 Task: Check the average views per listing of full gym in the last 3 years.
Action: Mouse moved to (783, 184)
Screenshot: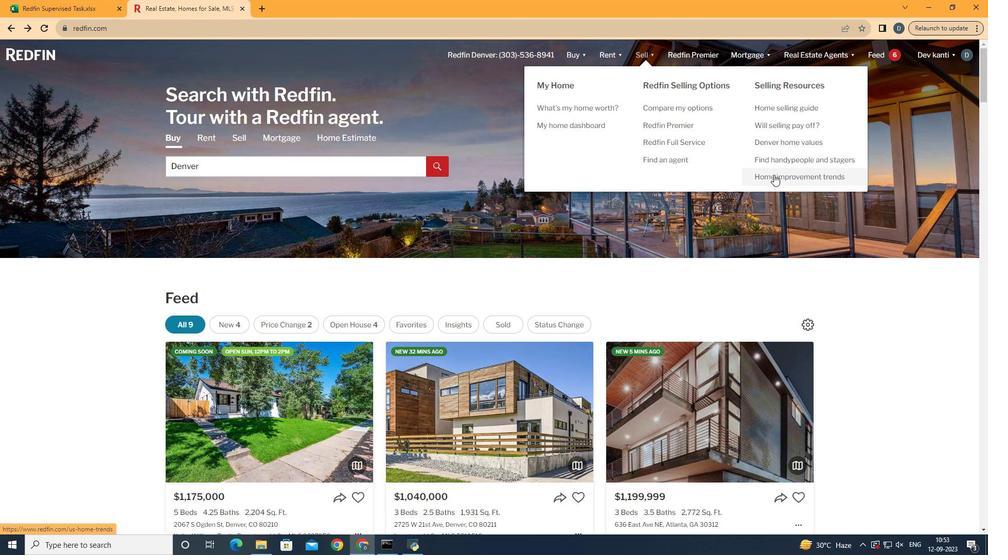 
Action: Mouse pressed left at (783, 184)
Screenshot: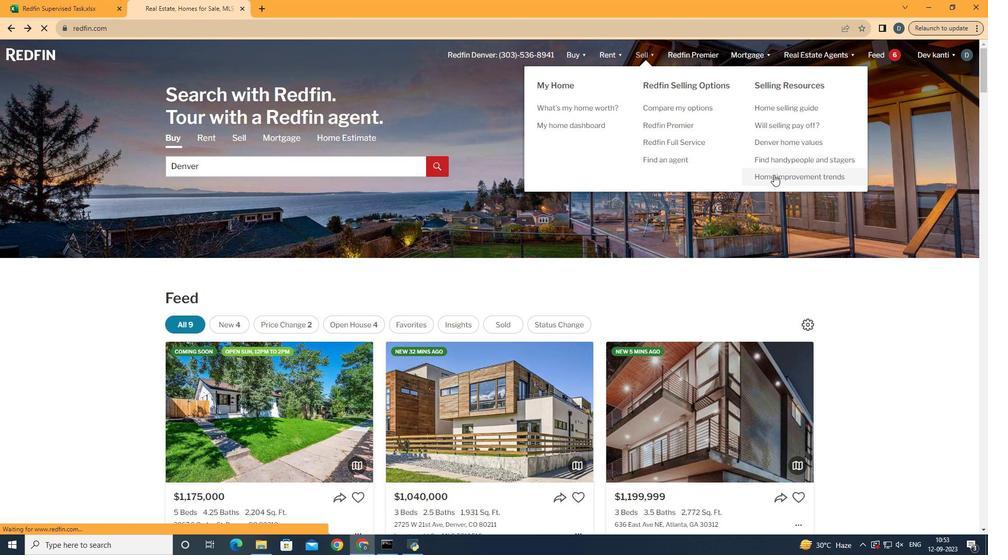 
Action: Mouse moved to (260, 214)
Screenshot: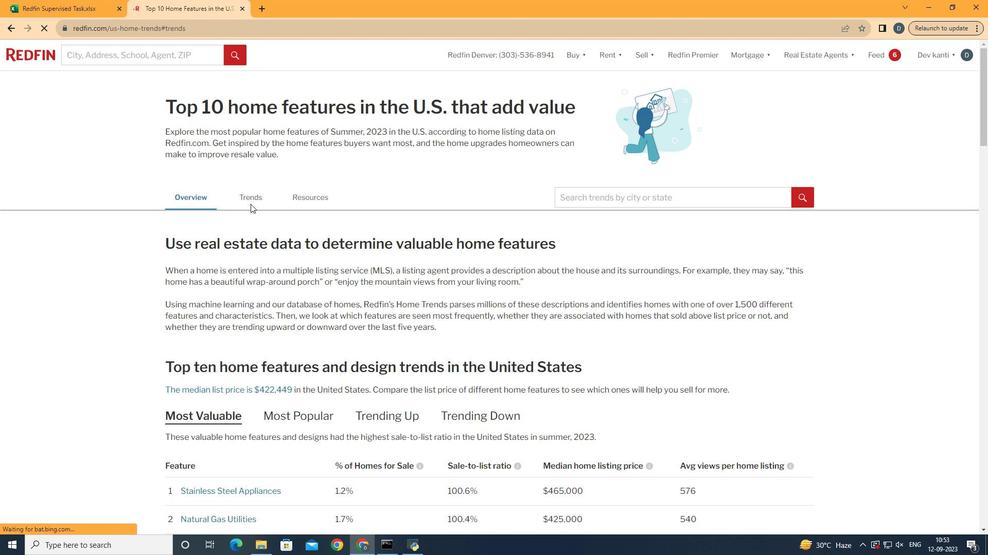 
Action: Mouse pressed left at (260, 214)
Screenshot: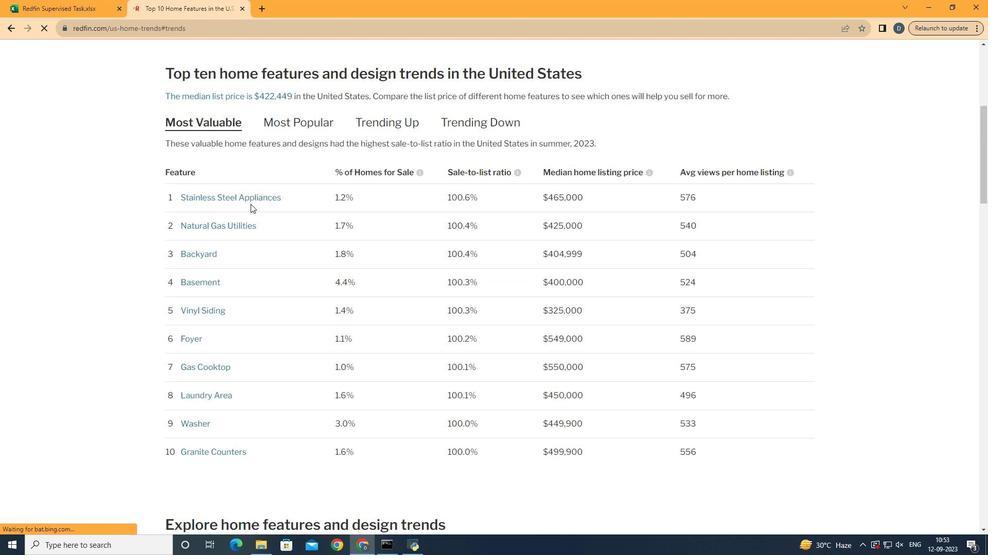 
Action: Mouse moved to (357, 265)
Screenshot: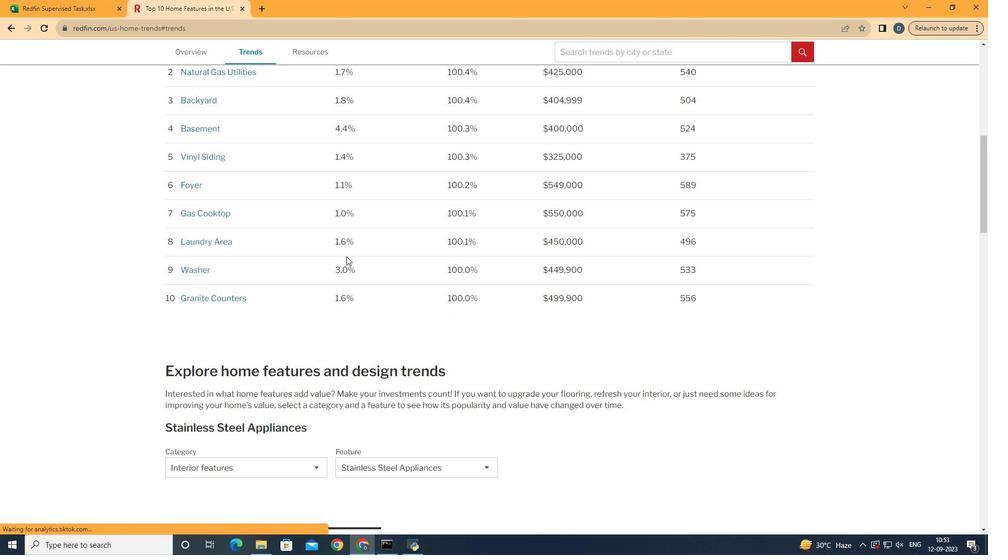 
Action: Mouse scrolled (357, 265) with delta (0, 0)
Screenshot: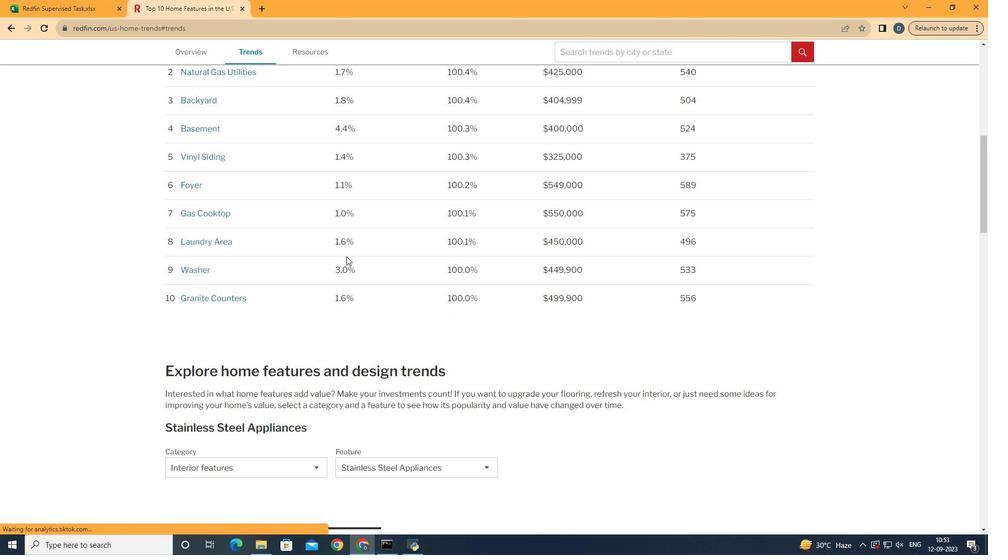 
Action: Mouse moved to (356, 266)
Screenshot: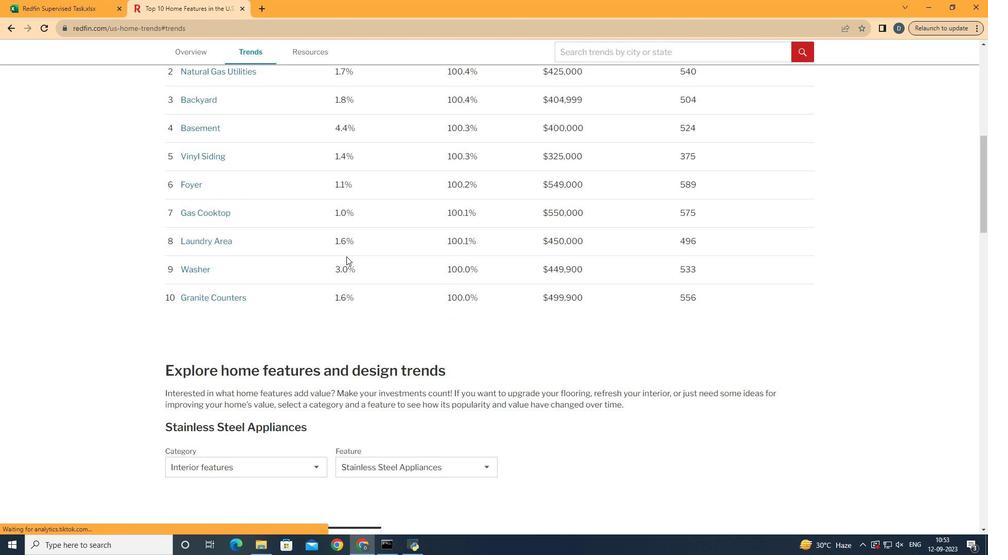 
Action: Mouse scrolled (356, 265) with delta (0, 0)
Screenshot: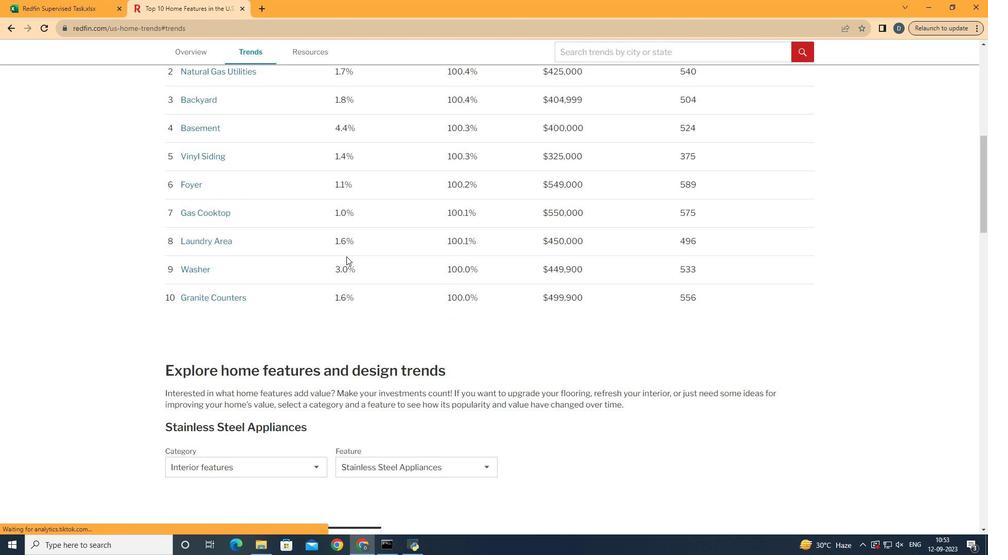 
Action: Mouse scrolled (356, 265) with delta (0, 0)
Screenshot: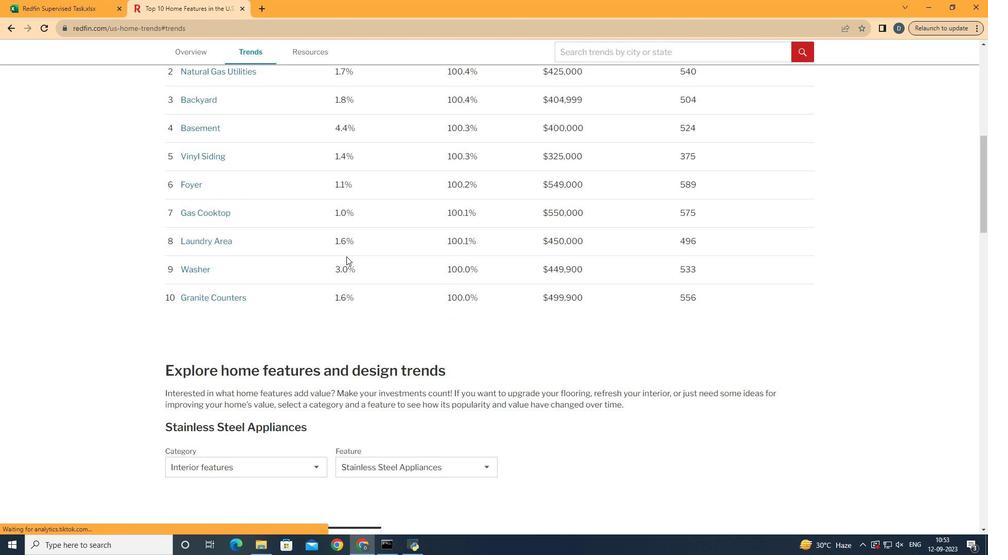
Action: Mouse moved to (356, 266)
Screenshot: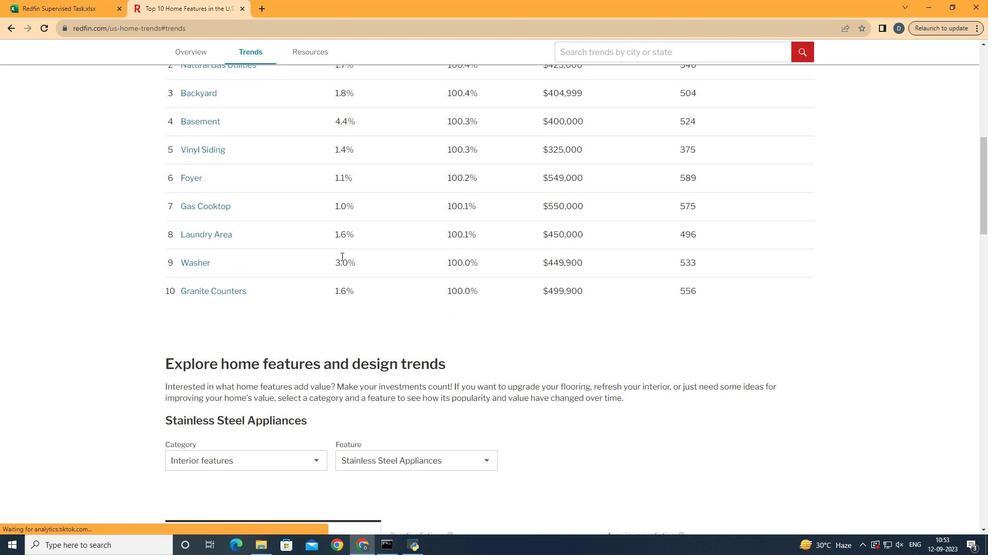 
Action: Mouse scrolled (356, 266) with delta (0, 0)
Screenshot: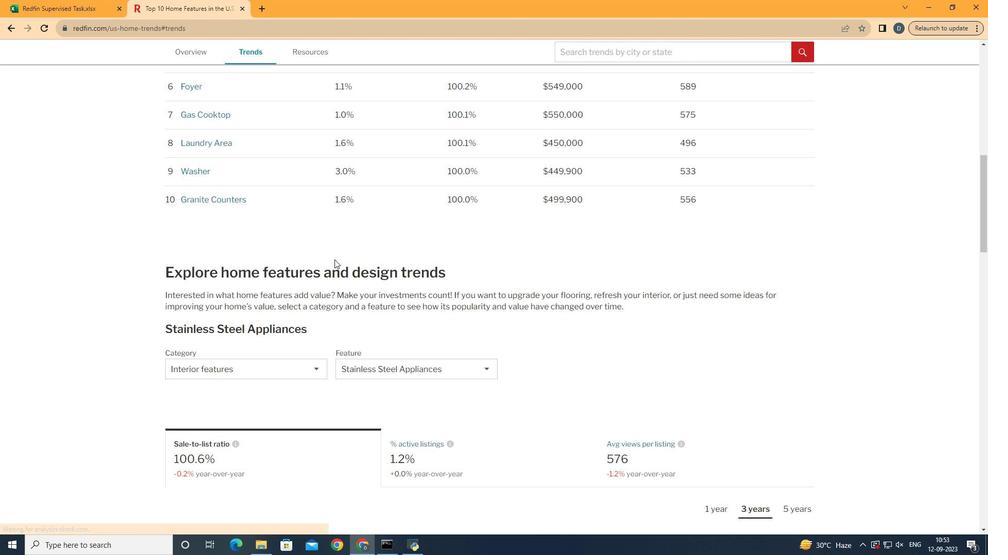 
Action: Mouse moved to (352, 266)
Screenshot: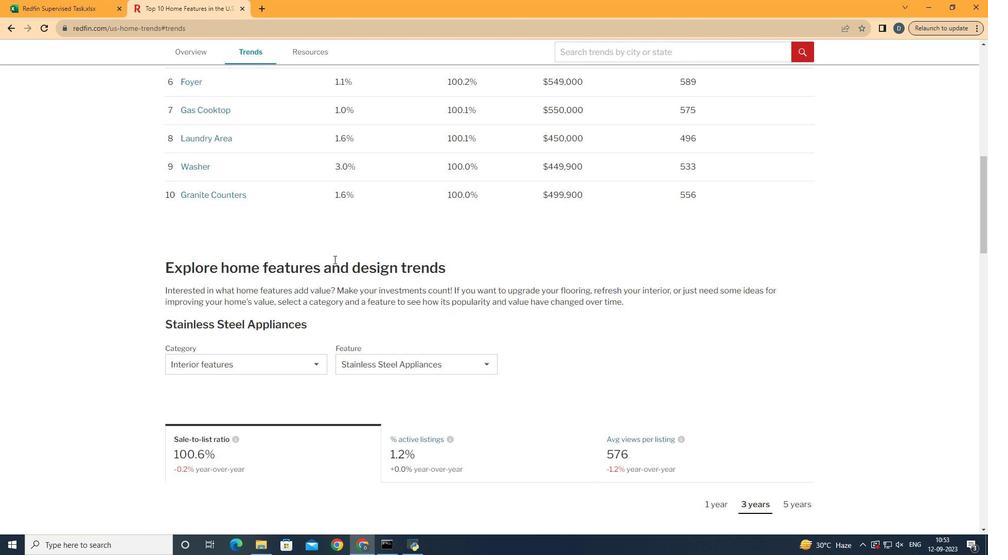 
Action: Mouse scrolled (352, 266) with delta (0, 0)
Screenshot: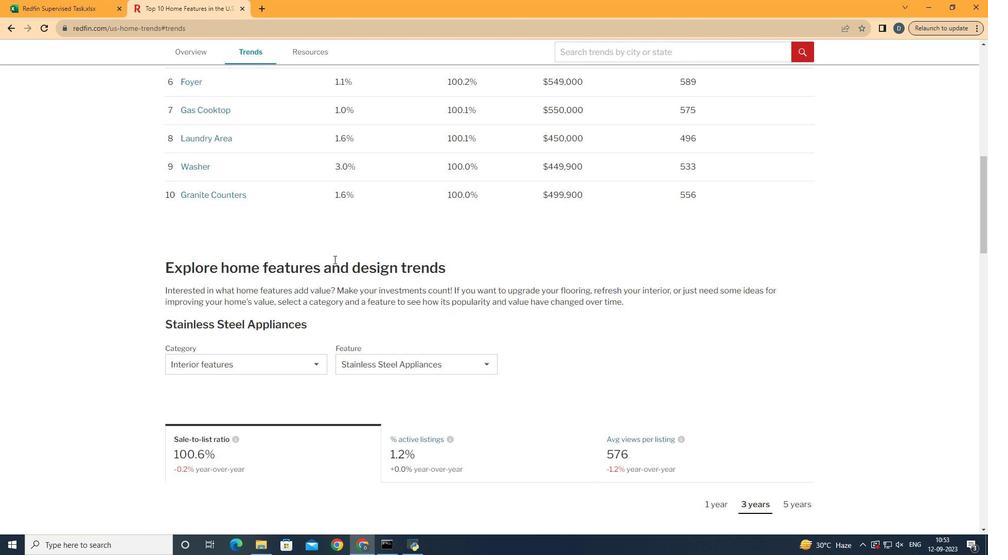 
Action: Mouse moved to (344, 269)
Screenshot: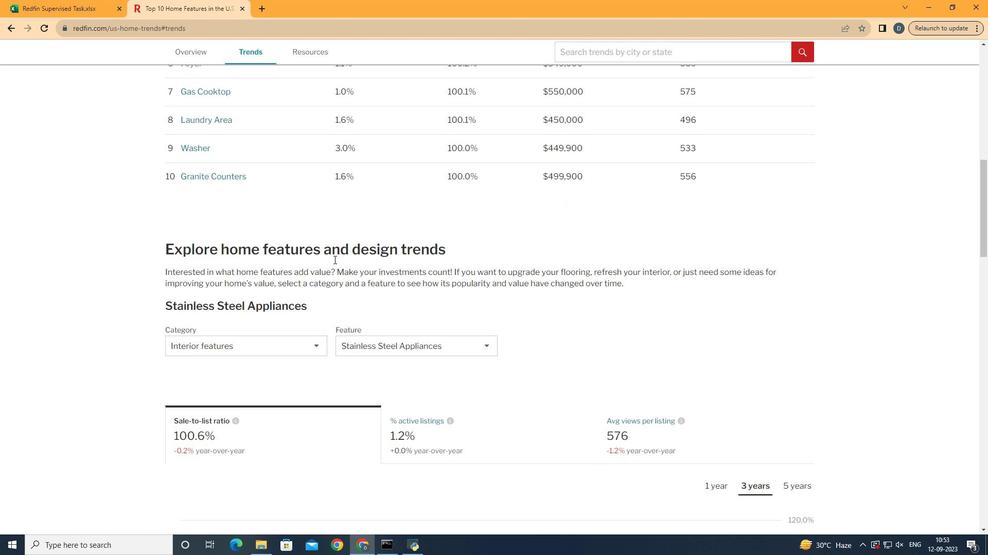
Action: Mouse scrolled (344, 269) with delta (0, 0)
Screenshot: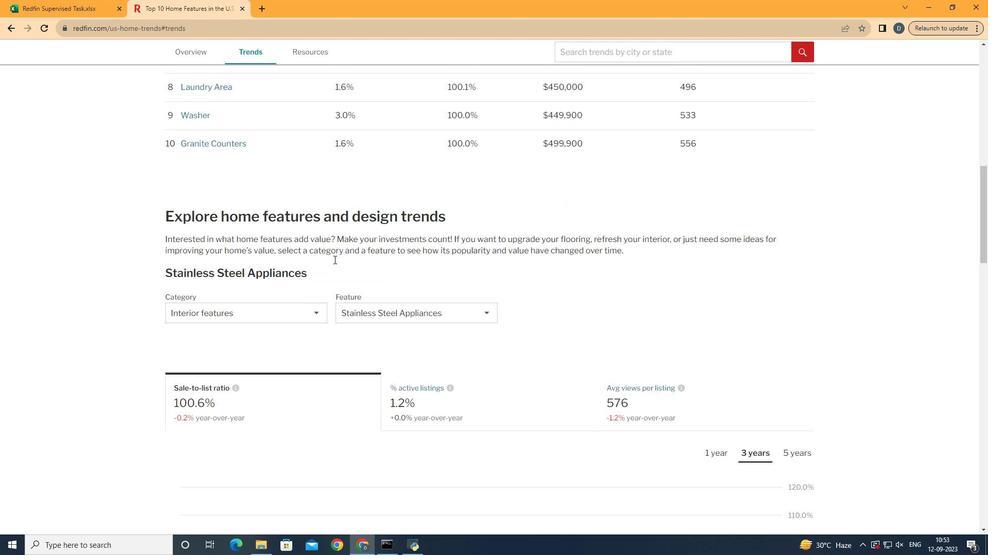 
Action: Mouse moved to (343, 269)
Screenshot: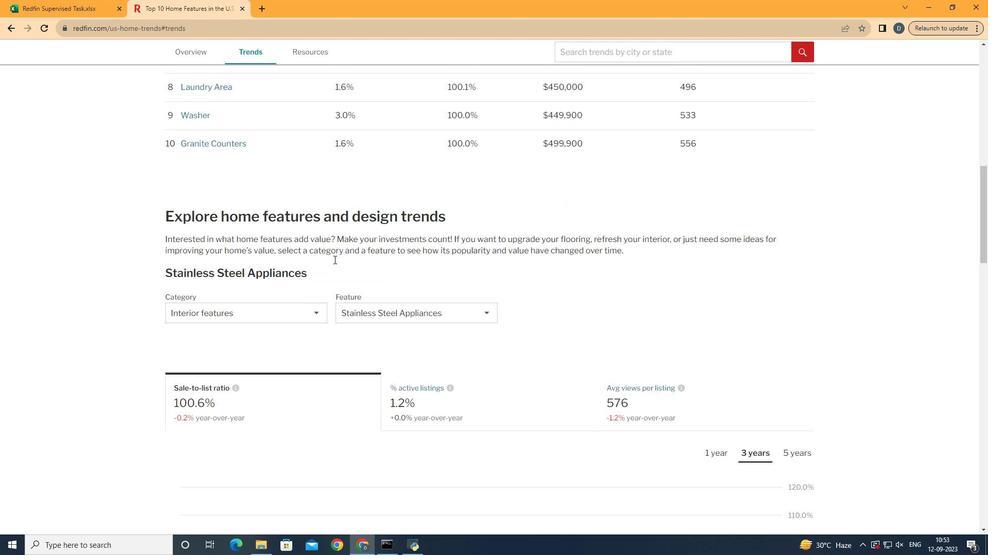 
Action: Mouse scrolled (343, 269) with delta (0, 0)
Screenshot: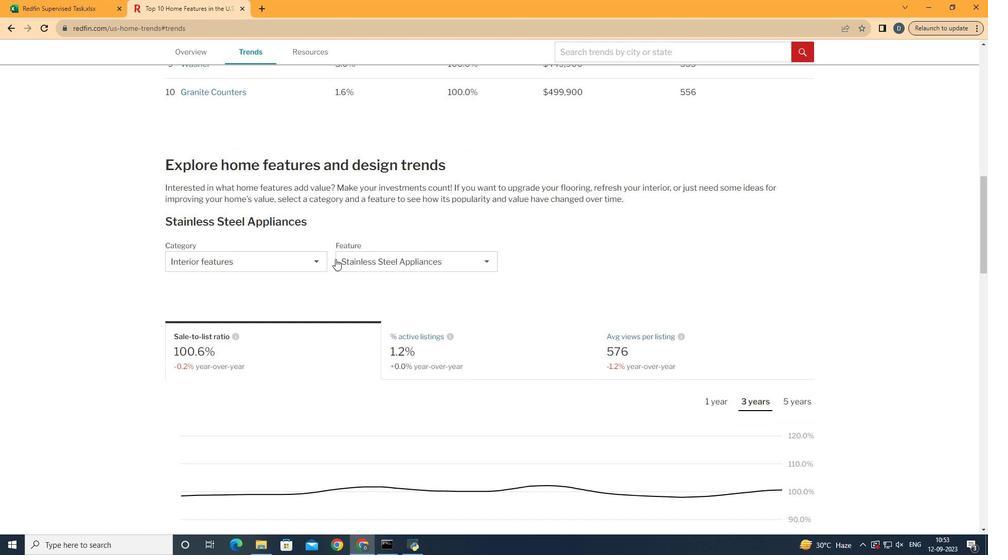 
Action: Mouse moved to (308, 272)
Screenshot: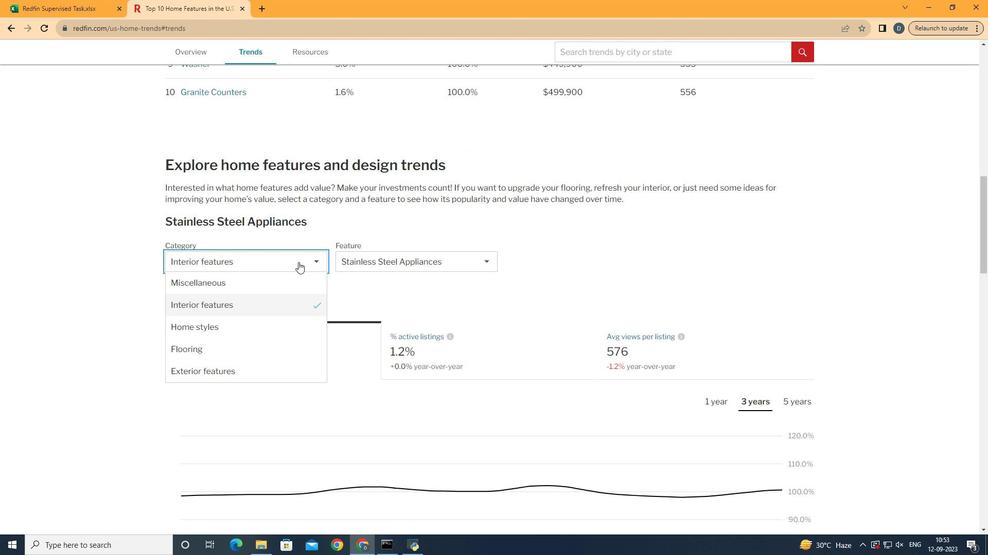 
Action: Mouse pressed left at (308, 272)
Screenshot: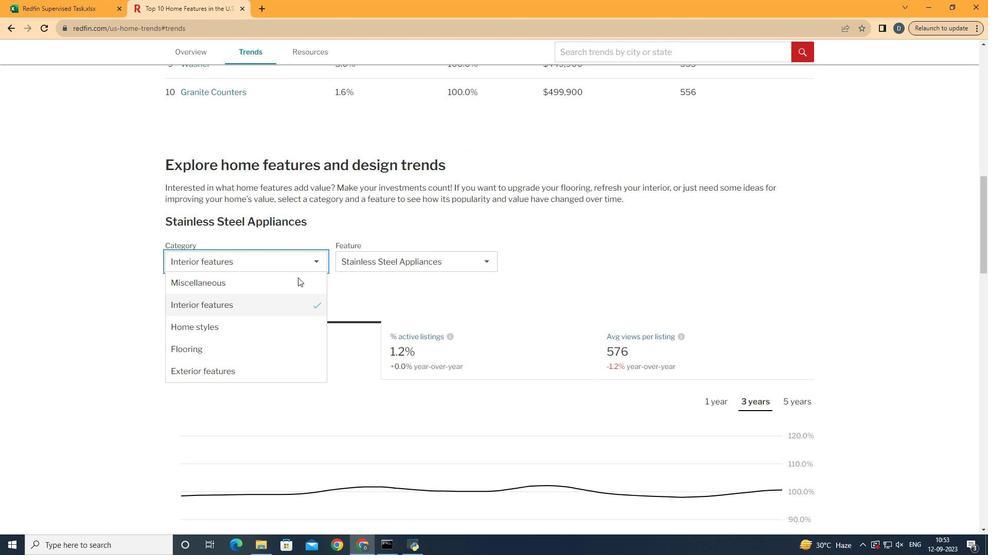 
Action: Mouse moved to (310, 317)
Screenshot: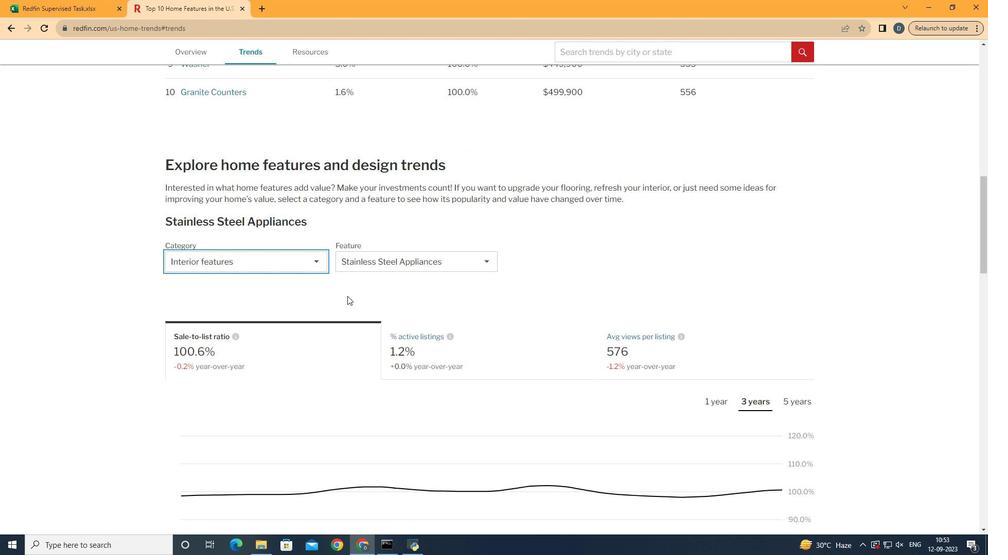 
Action: Mouse pressed left at (310, 317)
Screenshot: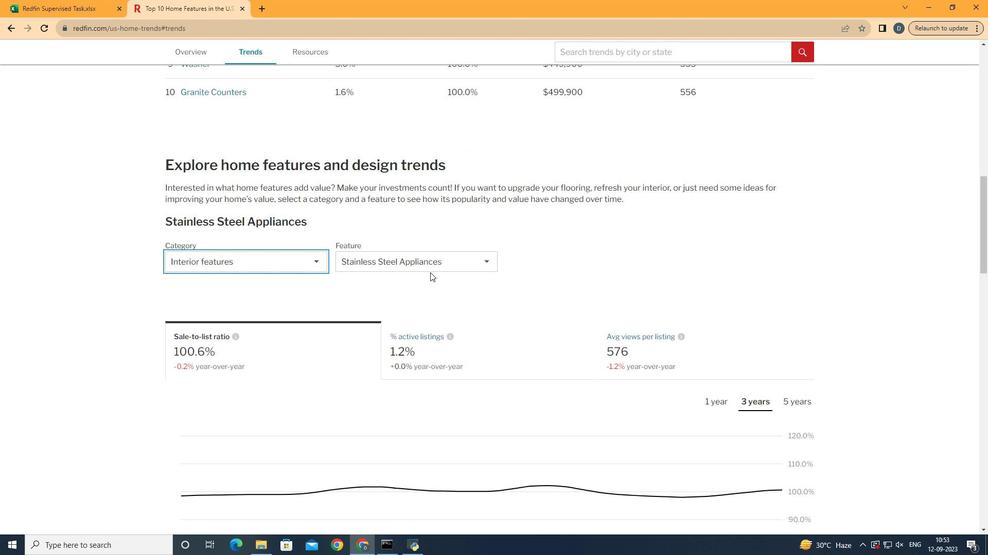 
Action: Mouse moved to (473, 266)
Screenshot: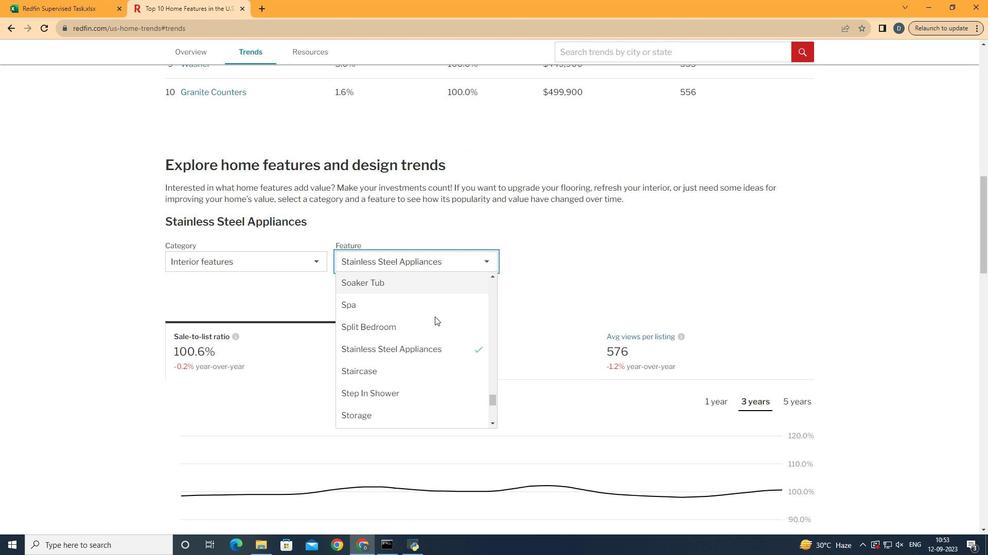 
Action: Mouse pressed left at (473, 266)
Screenshot: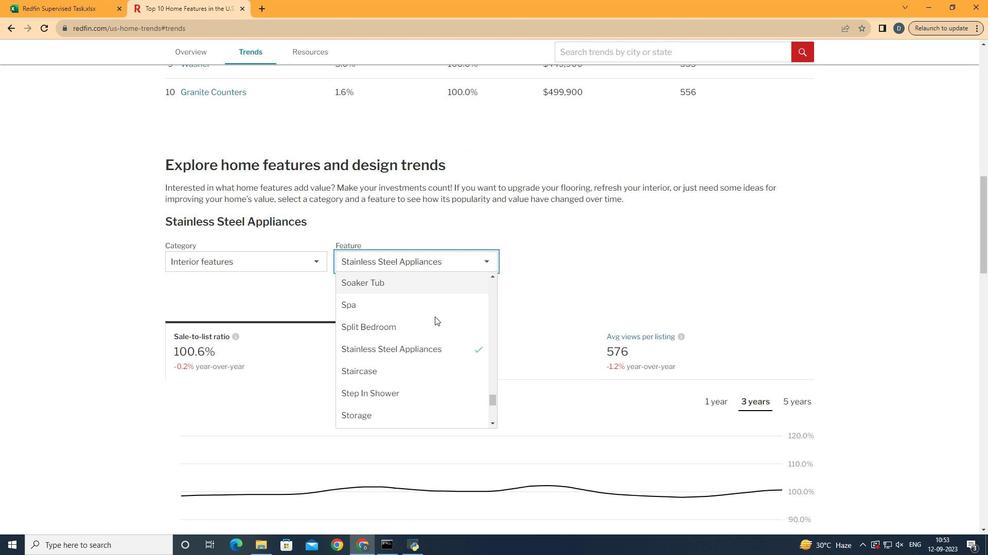 
Action: Mouse moved to (430, 341)
Screenshot: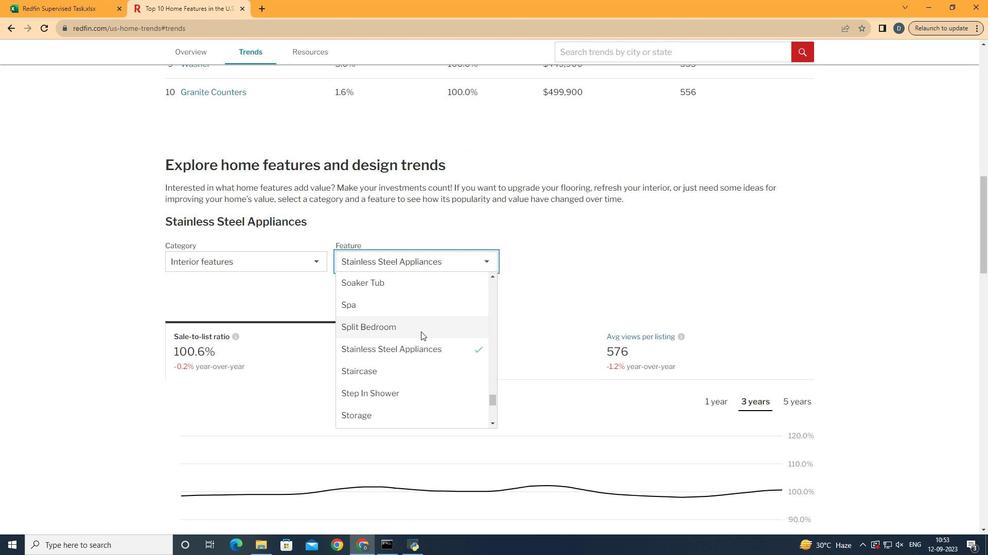 
Action: Mouse scrolled (430, 342) with delta (0, 0)
Screenshot: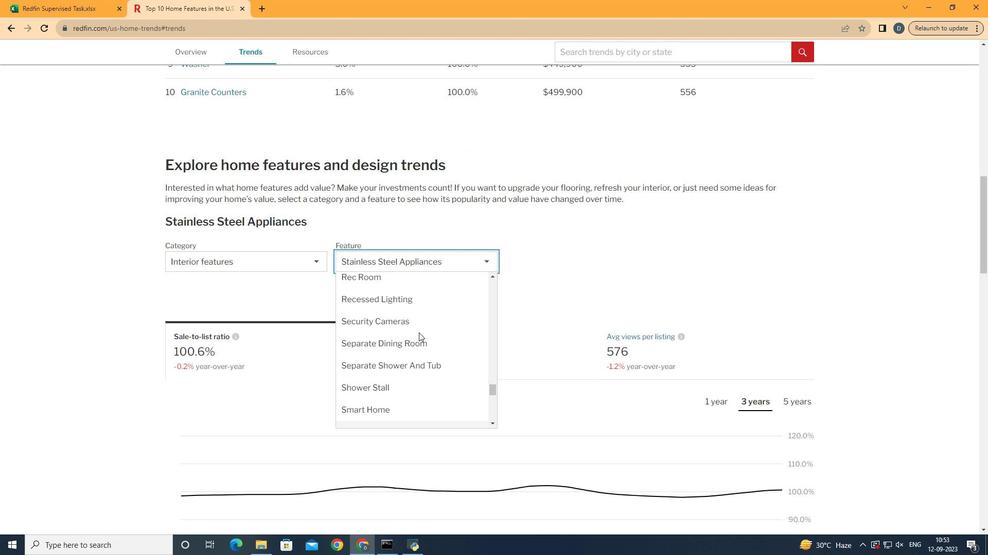
Action: Mouse scrolled (430, 342) with delta (0, 0)
Screenshot: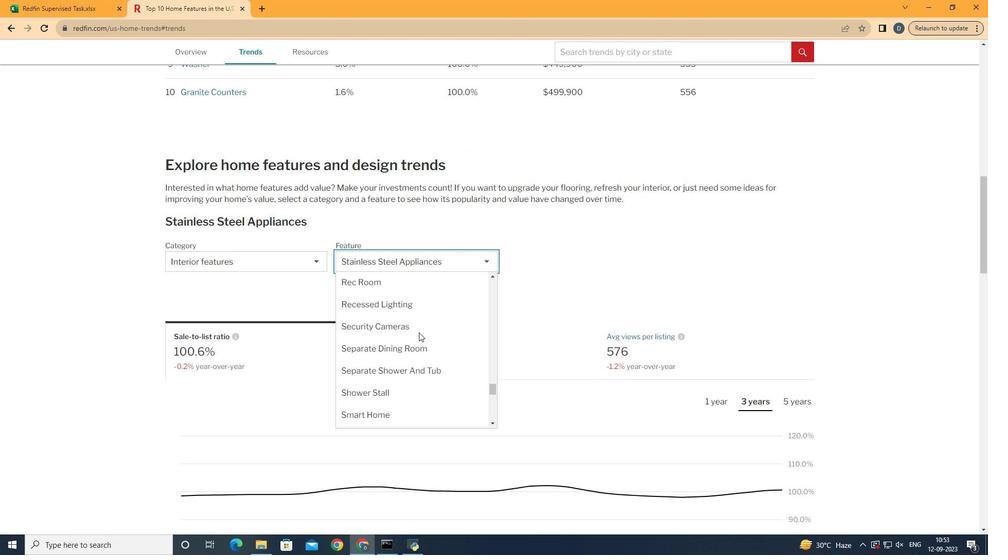 
Action: Mouse scrolled (430, 342) with delta (0, 0)
Screenshot: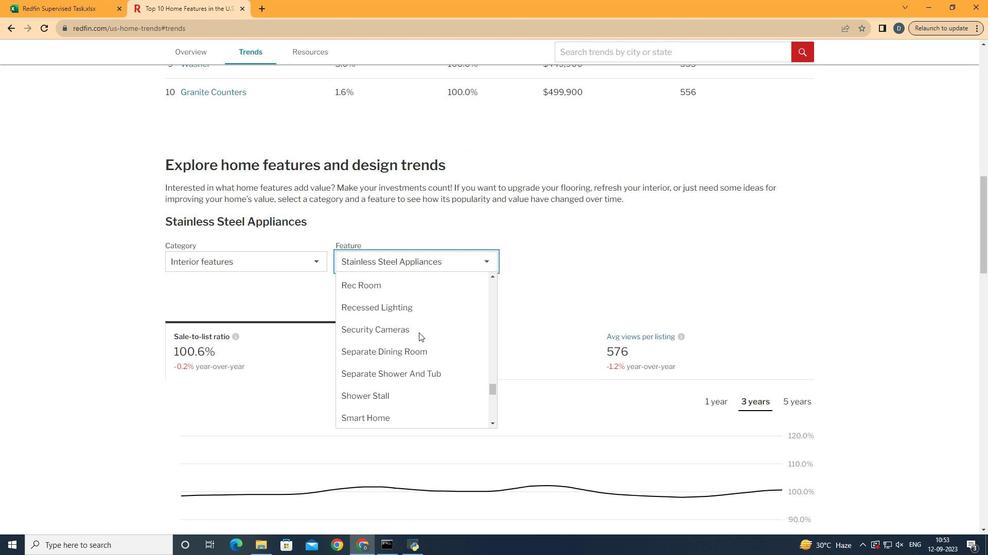 
Action: Mouse moved to (428, 342)
Screenshot: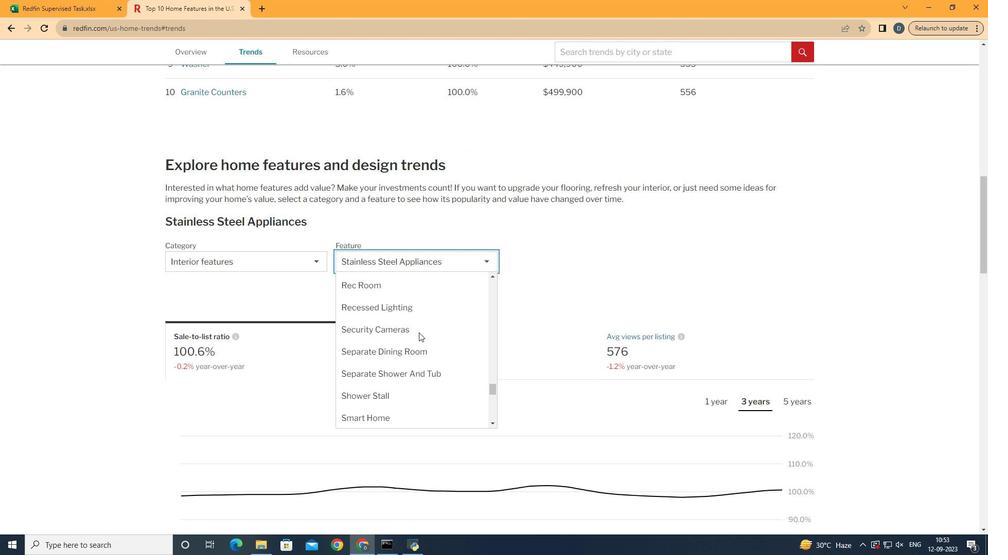 
Action: Mouse scrolled (428, 343) with delta (0, 0)
Screenshot: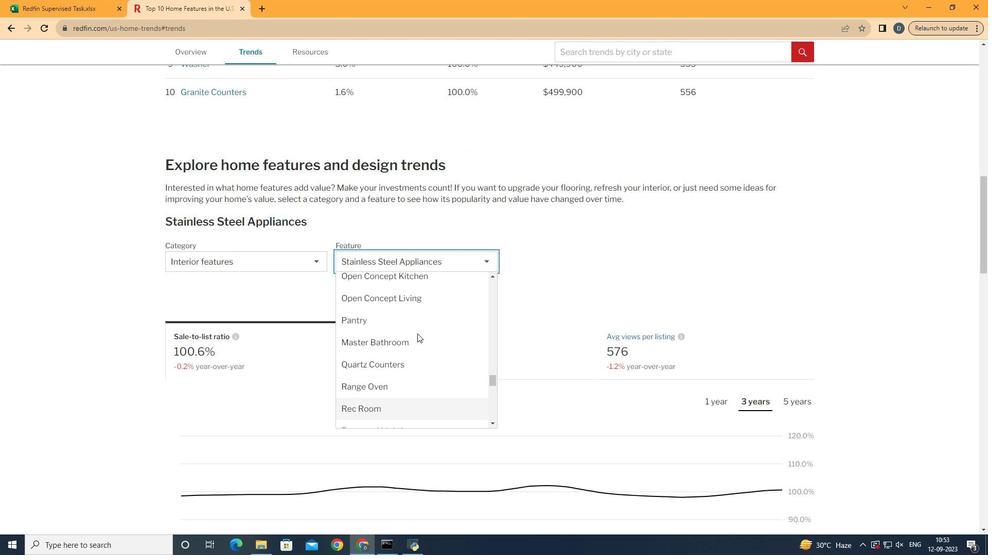 
Action: Mouse scrolled (428, 343) with delta (0, 0)
Screenshot: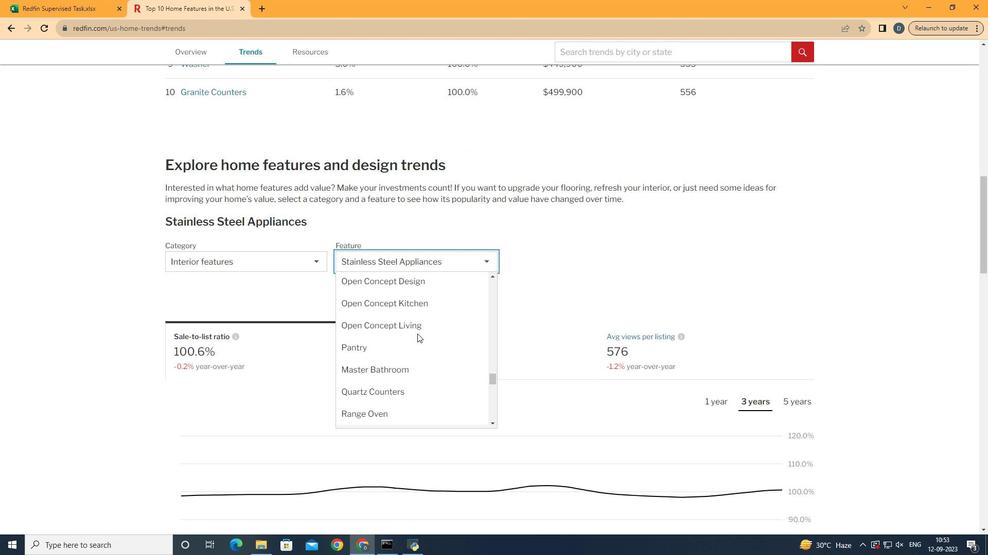 
Action: Mouse moved to (427, 343)
Screenshot: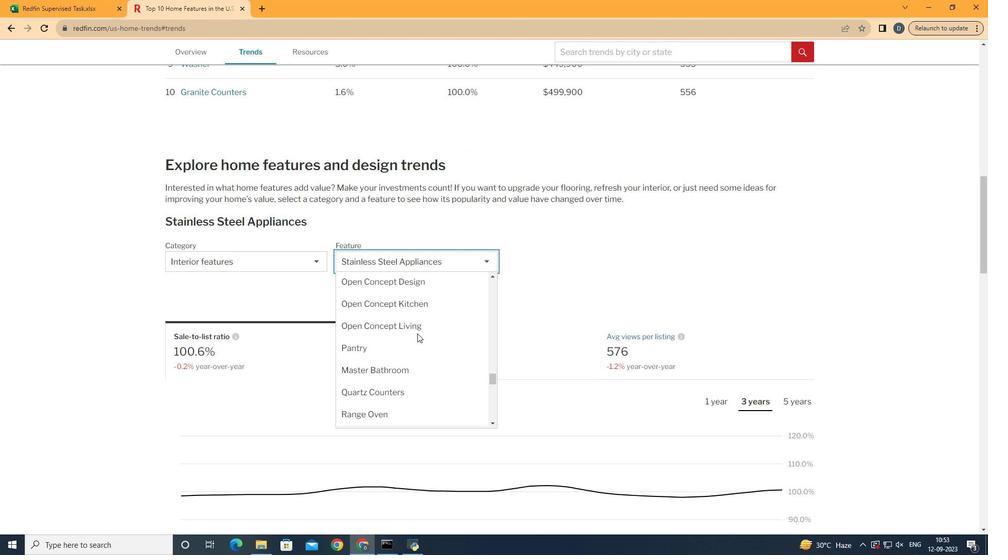 
Action: Mouse scrolled (427, 343) with delta (0, 0)
Screenshot: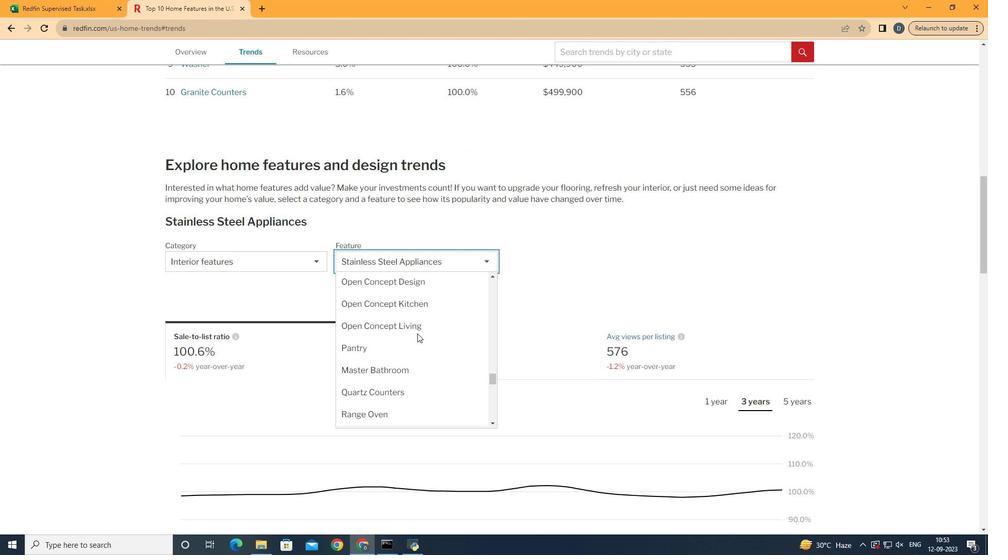 
Action: Mouse moved to (427, 343)
Screenshot: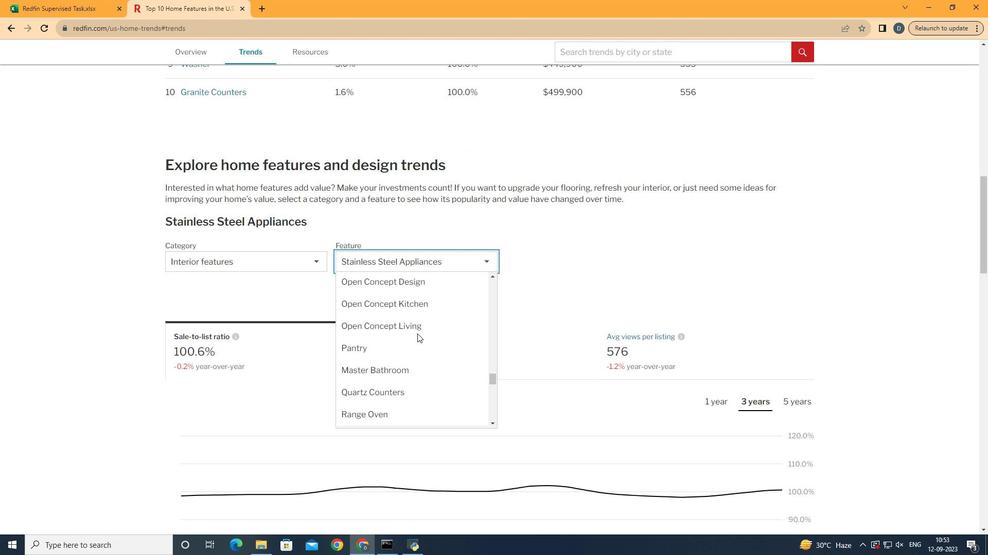 
Action: Mouse scrolled (427, 344) with delta (0, 0)
Screenshot: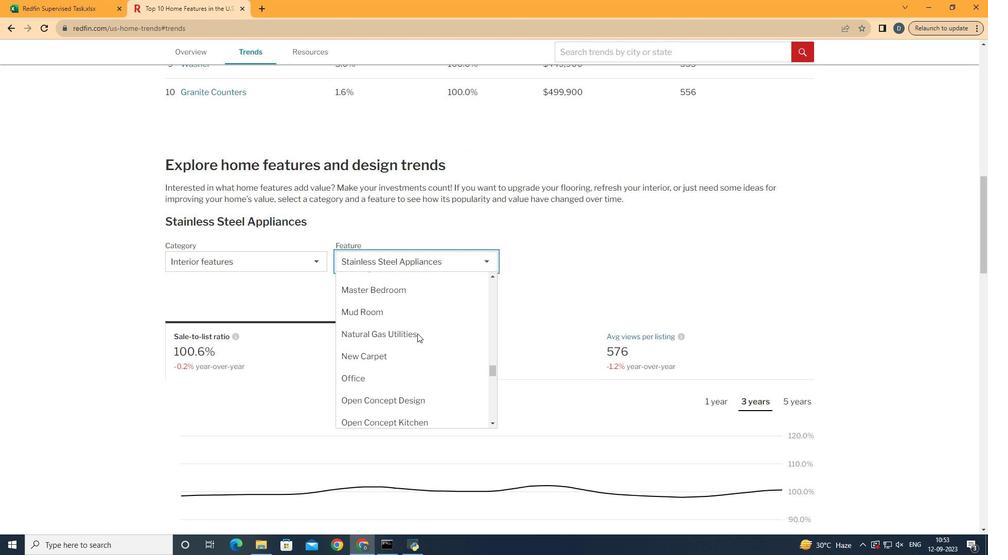 
Action: Mouse scrolled (427, 344) with delta (0, 0)
Screenshot: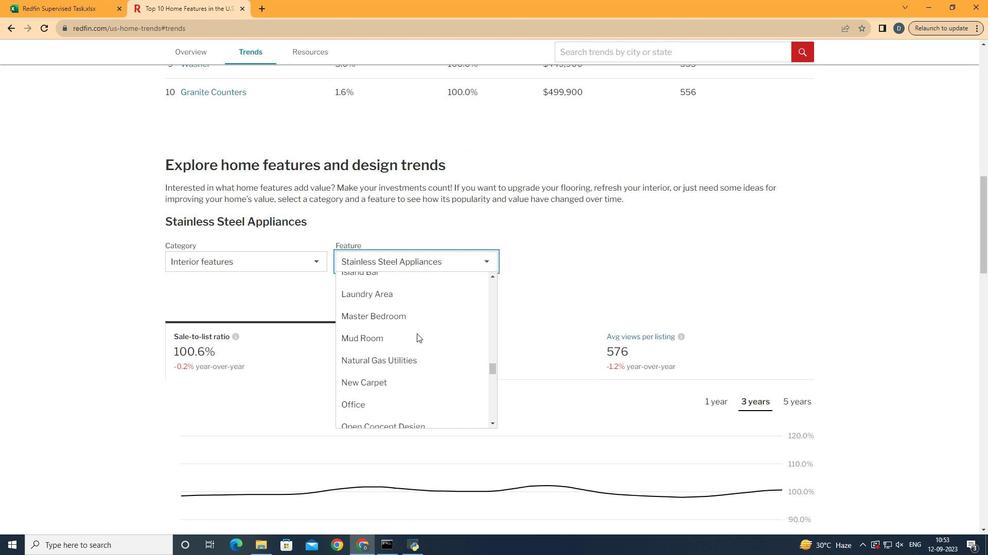 
Action: Mouse scrolled (427, 344) with delta (0, 0)
Screenshot: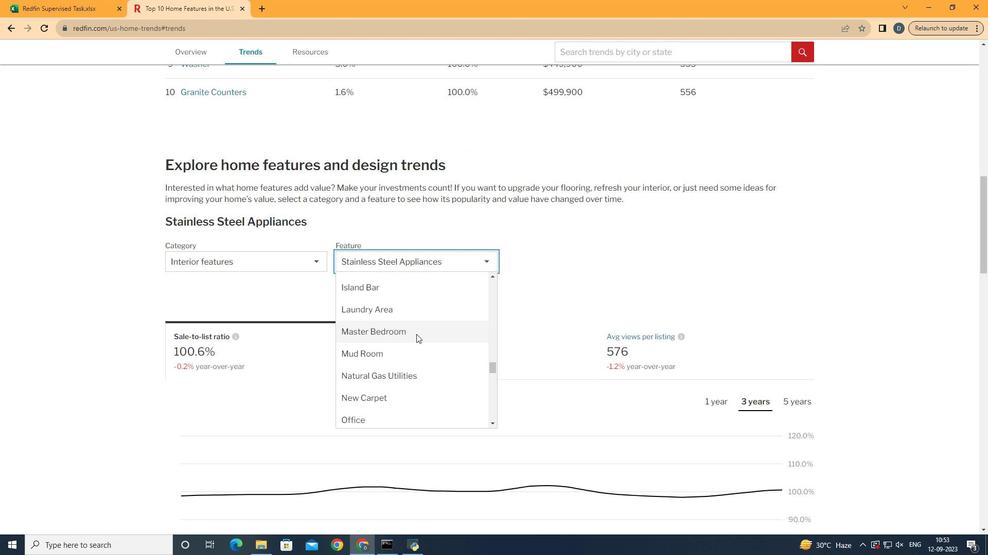 
Action: Mouse moved to (426, 343)
Screenshot: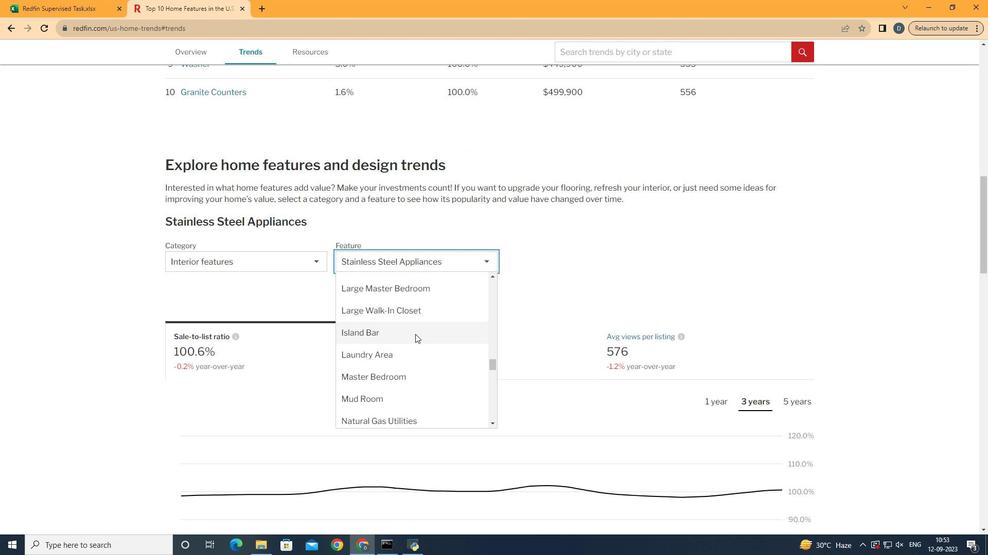 
Action: Mouse scrolled (426, 344) with delta (0, 0)
Screenshot: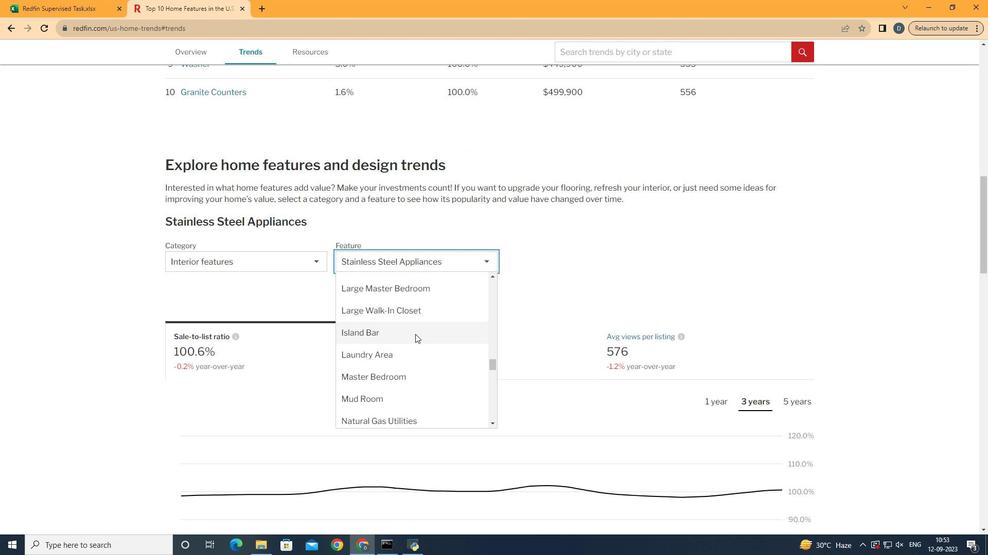 
Action: Mouse moved to (472, 336)
Screenshot: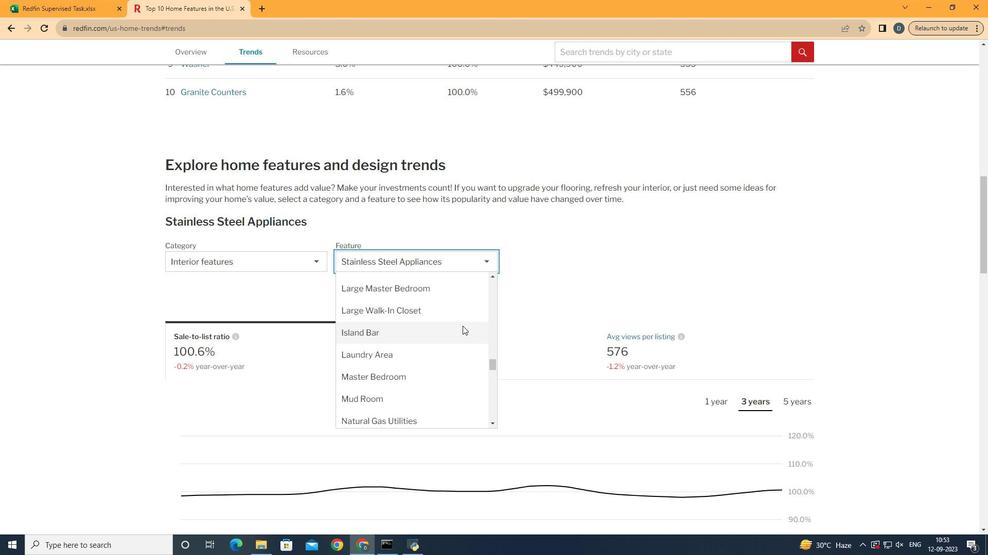 
Action: Mouse scrolled (472, 336) with delta (0, 0)
Screenshot: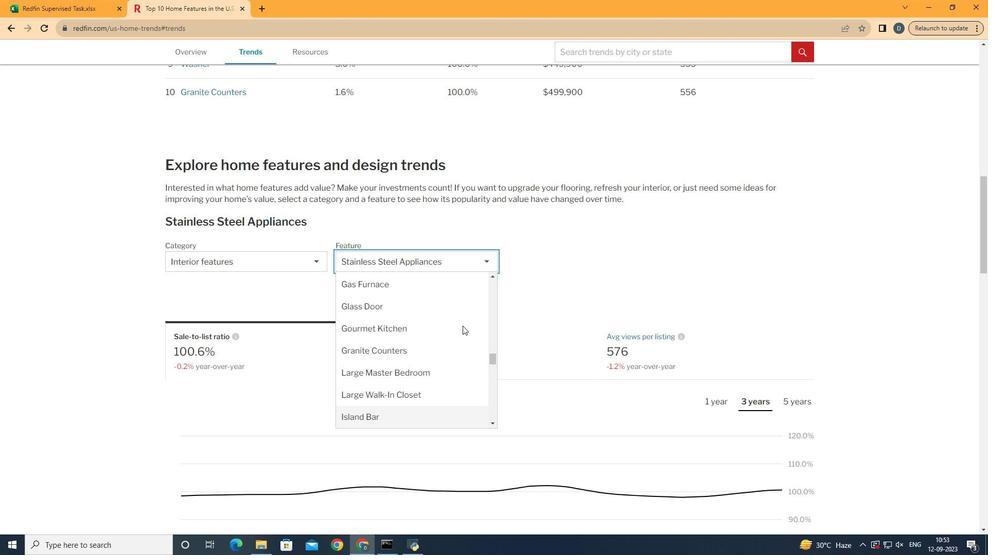 
Action: Mouse scrolled (472, 336) with delta (0, 0)
Screenshot: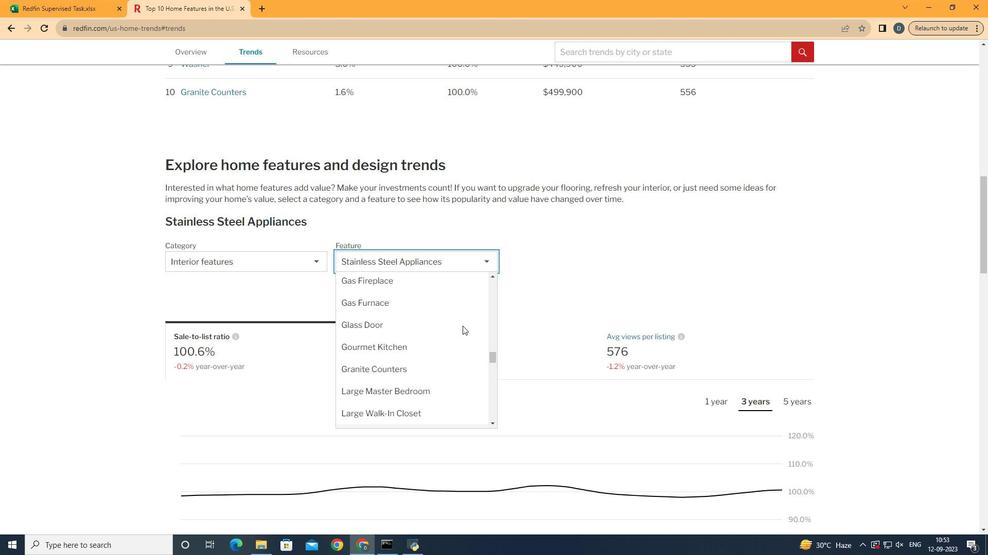 
Action: Mouse moved to (484, 328)
Screenshot: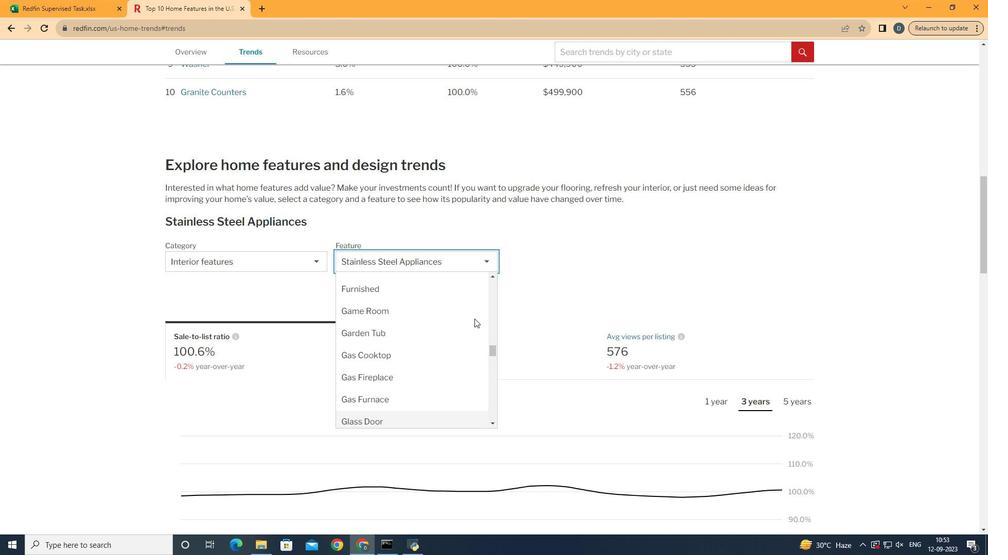 
Action: Mouse scrolled (484, 329) with delta (0, 0)
Screenshot: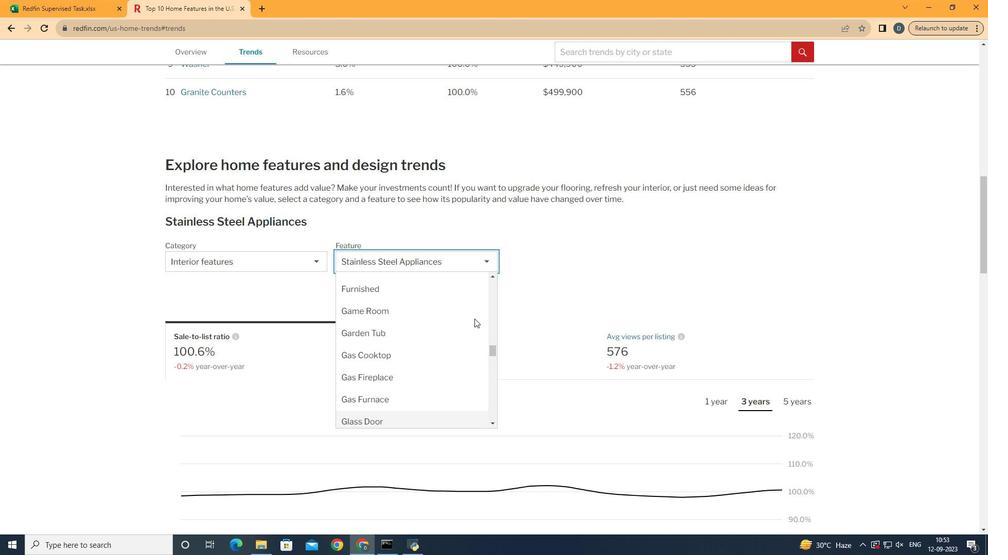 
Action: Mouse moved to (484, 328)
Screenshot: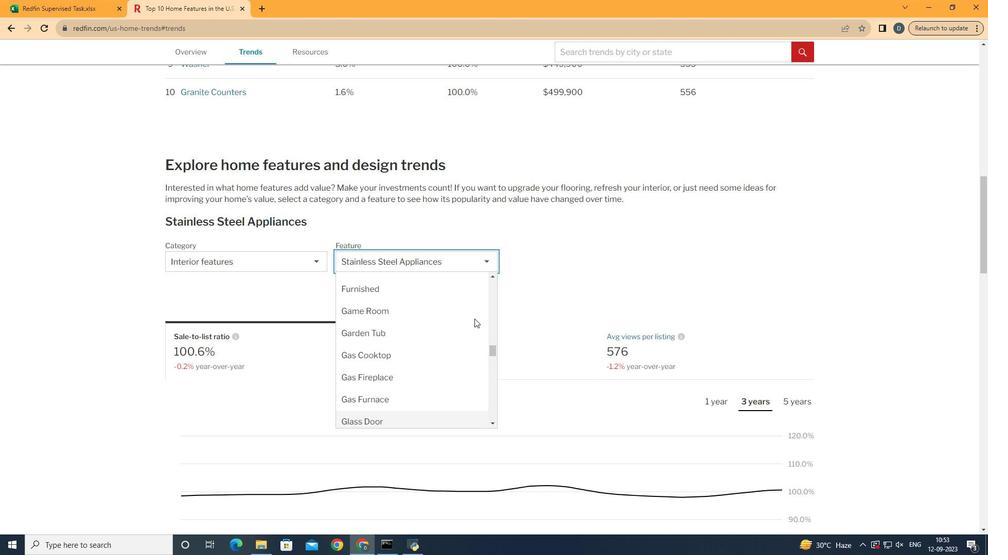 
Action: Mouse scrolled (484, 329) with delta (0, 0)
Screenshot: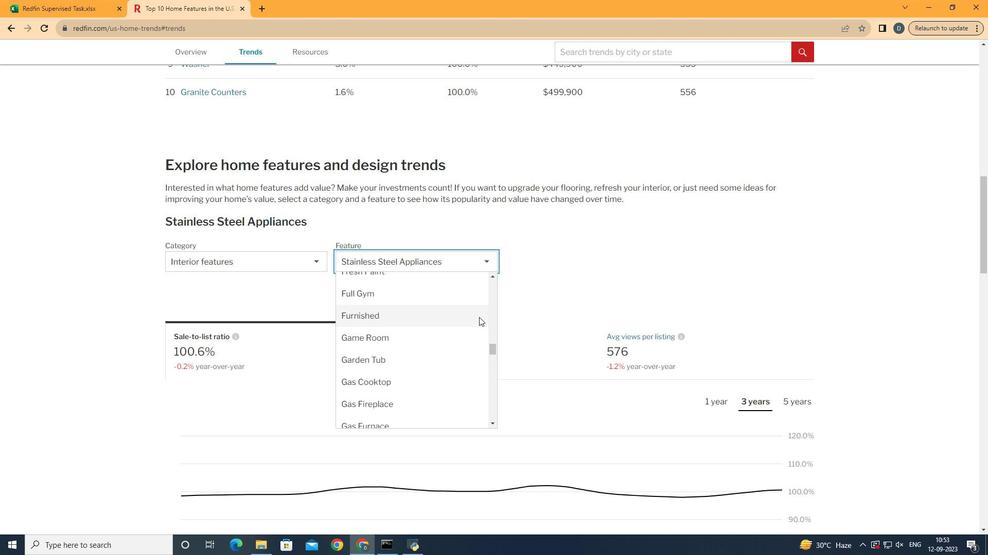 
Action: Mouse scrolled (484, 329) with delta (0, 0)
Screenshot: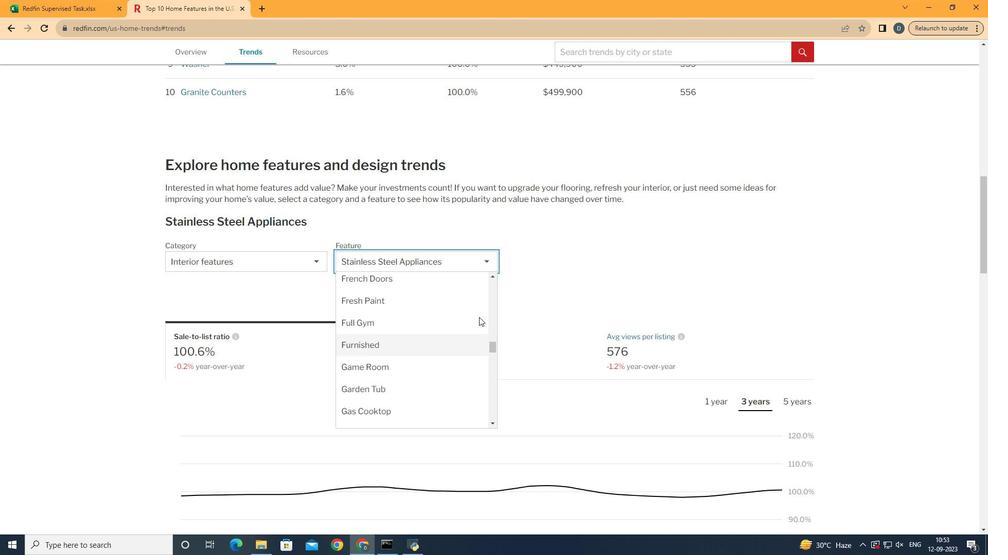 
Action: Mouse moved to (478, 336)
Screenshot: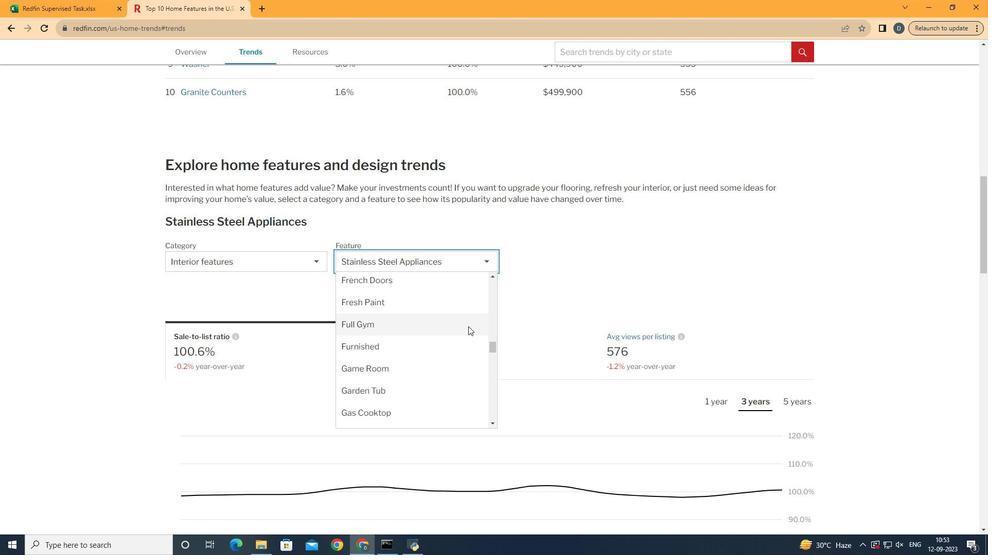 
Action: Mouse pressed left at (478, 336)
Screenshot: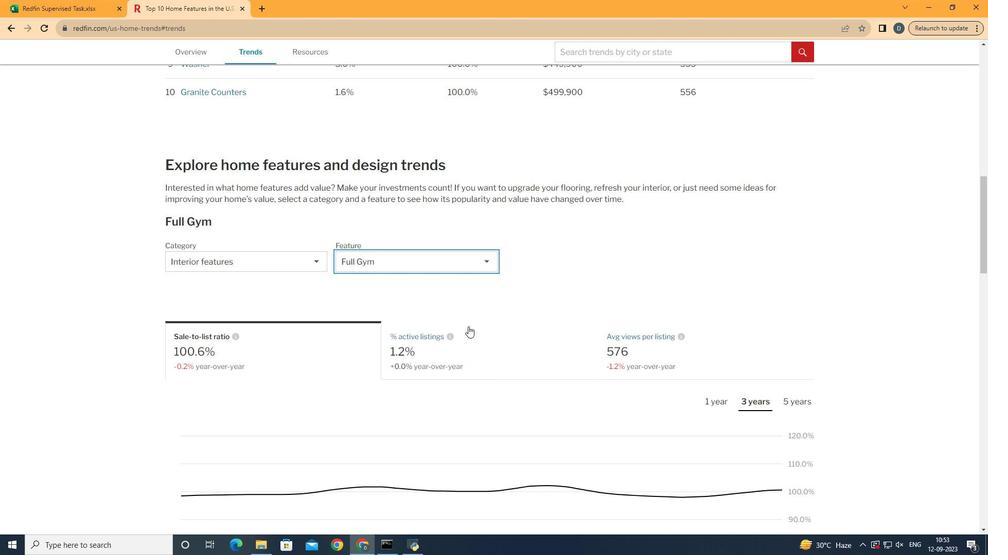 
Action: Mouse moved to (736, 370)
Screenshot: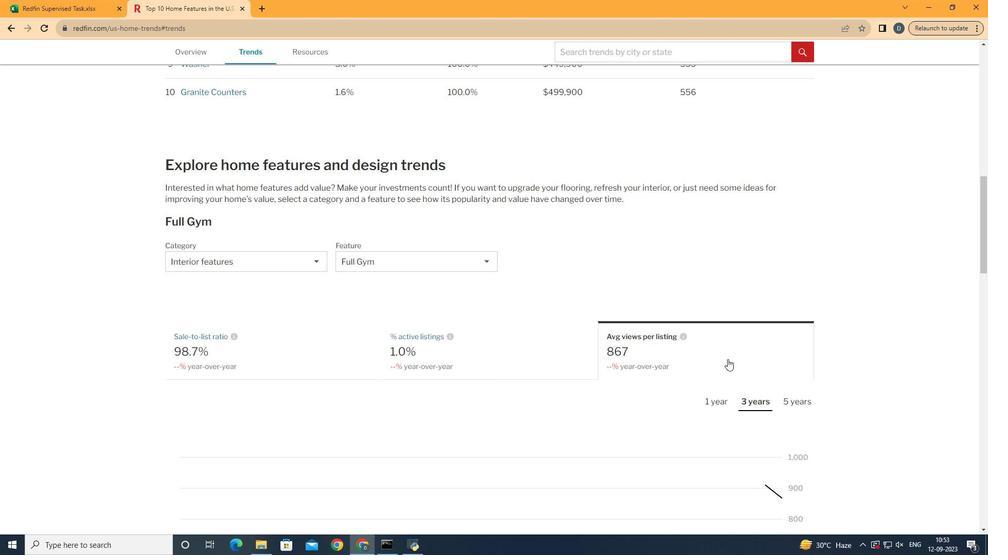 
Action: Mouse pressed left at (736, 370)
Screenshot: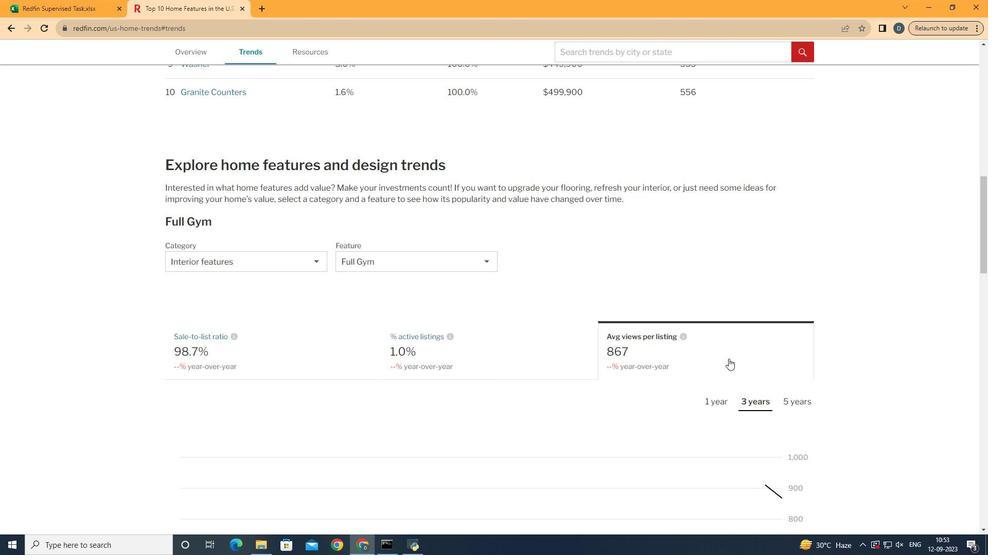 
Action: Mouse moved to (739, 369)
Screenshot: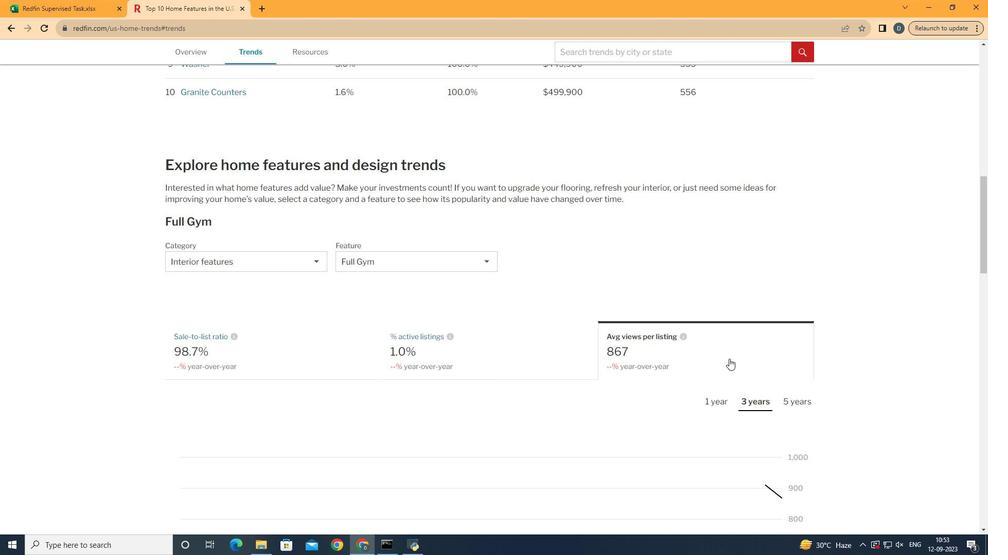 
Action: Mouse scrolled (739, 368) with delta (0, 0)
Screenshot: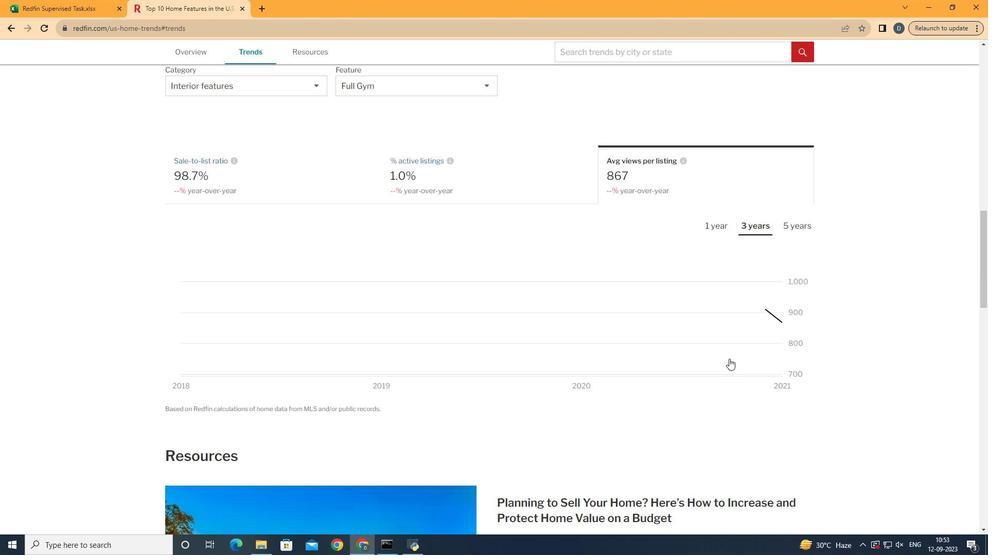 
Action: Mouse scrolled (739, 368) with delta (0, 0)
Screenshot: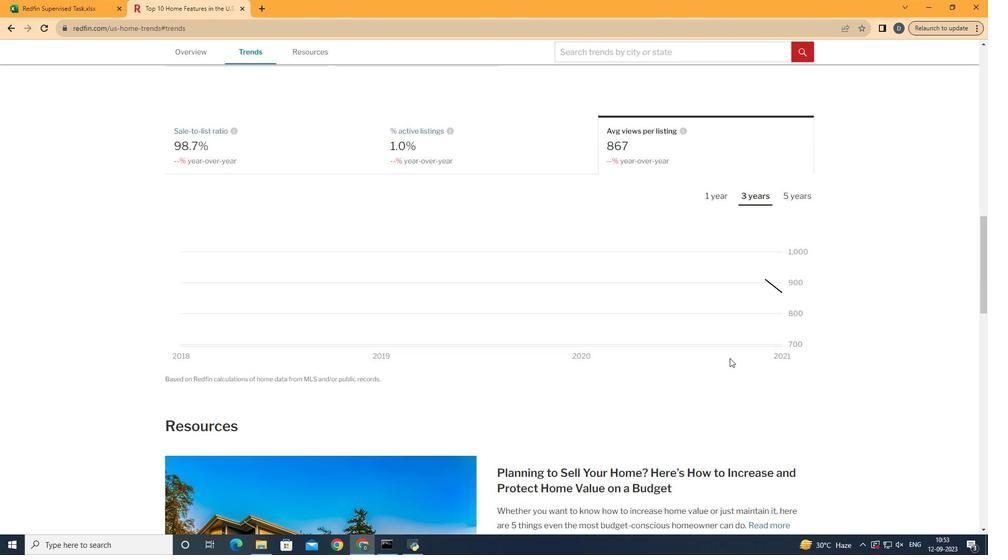 
Action: Mouse scrolled (739, 368) with delta (0, 0)
Screenshot: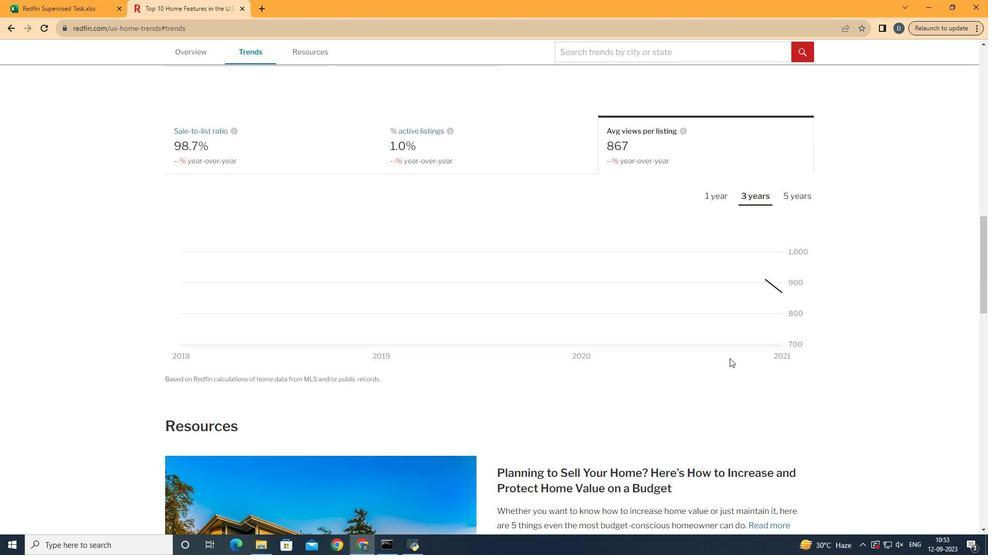 
Action: Mouse scrolled (739, 368) with delta (0, 0)
Screenshot: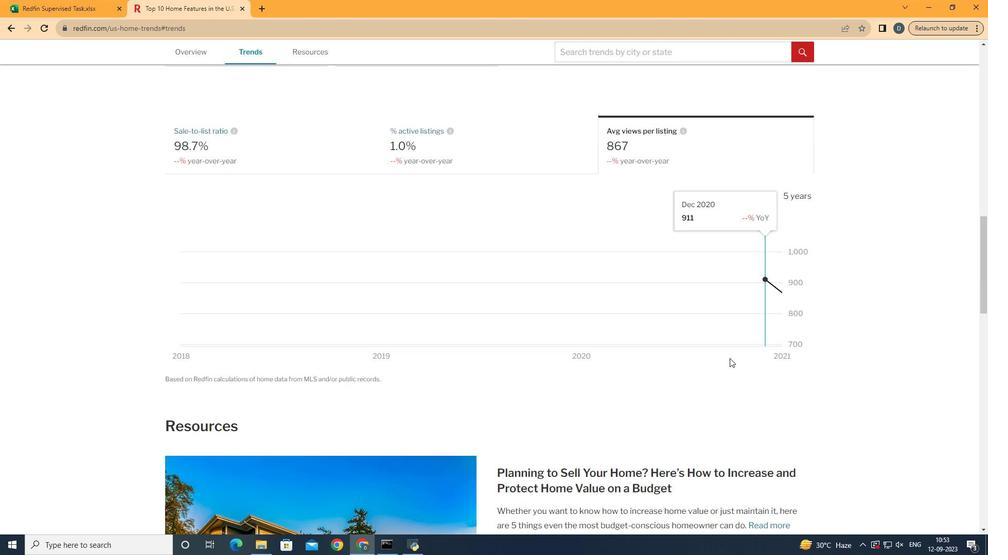 
Action: Mouse moved to (773, 204)
Screenshot: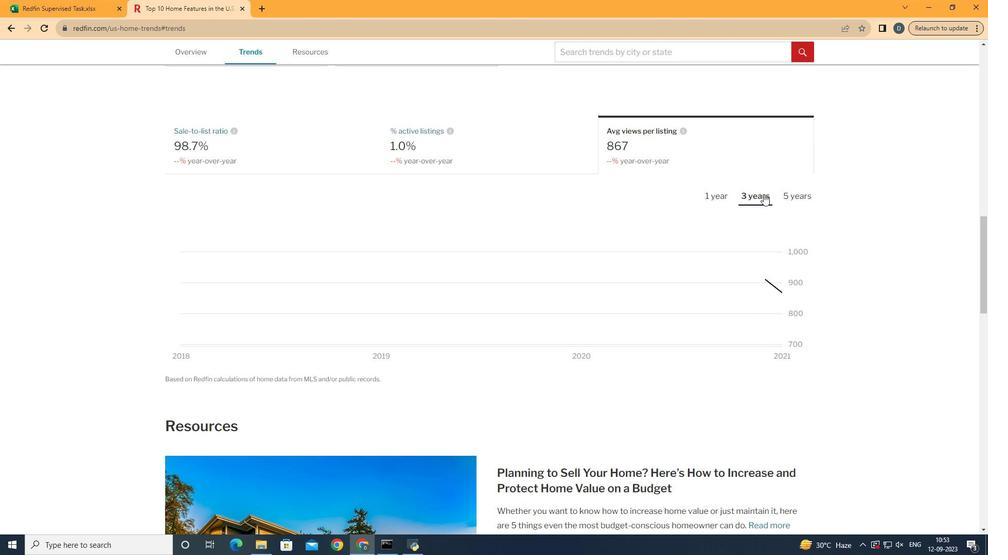
Action: Mouse pressed left at (773, 204)
Screenshot: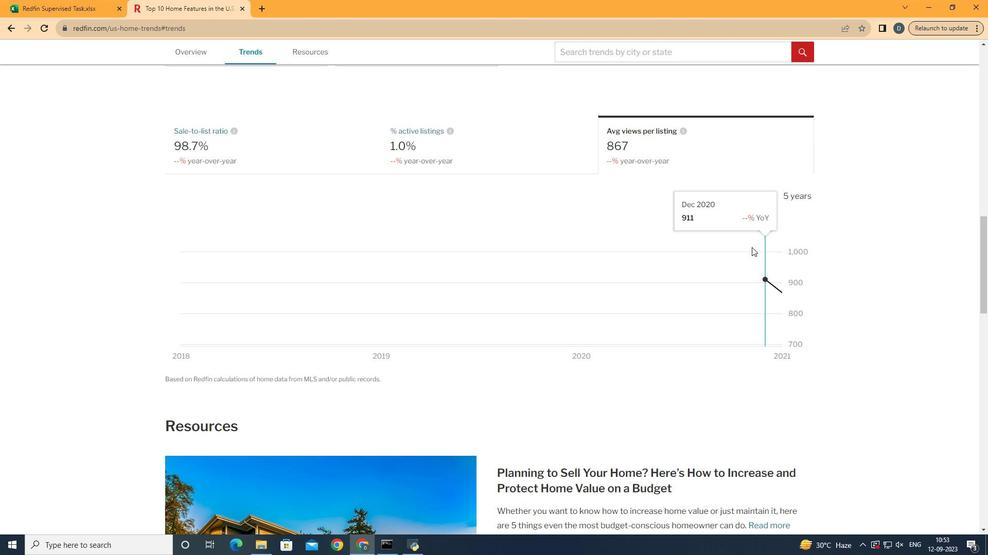 
Action: Mouse moved to (789, 304)
Screenshot: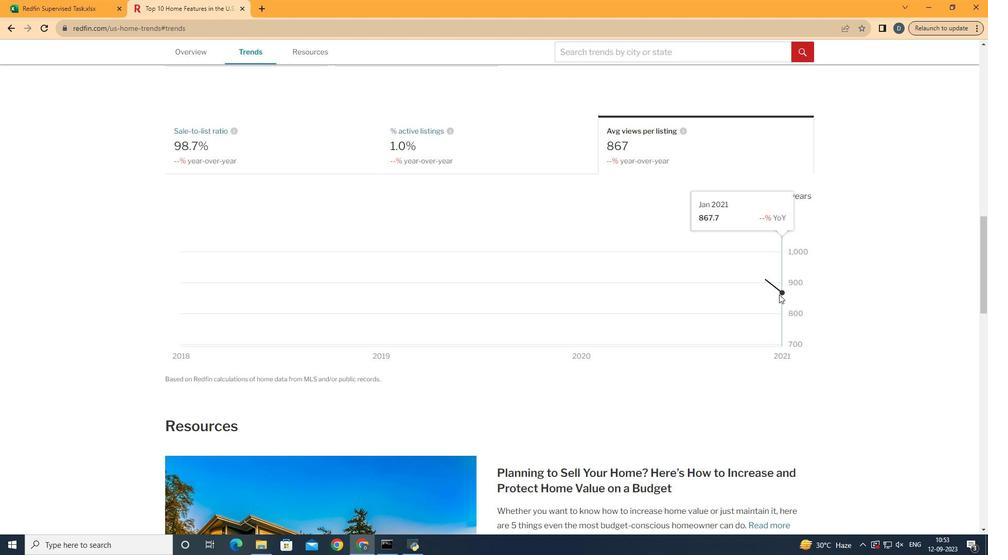 
